 Task: Create a rule from the Agile list, Priority changed -> Complete task in the project BitBridge if Priority Cleared then Complete Task
Action: Mouse moved to (1158, 187)
Screenshot: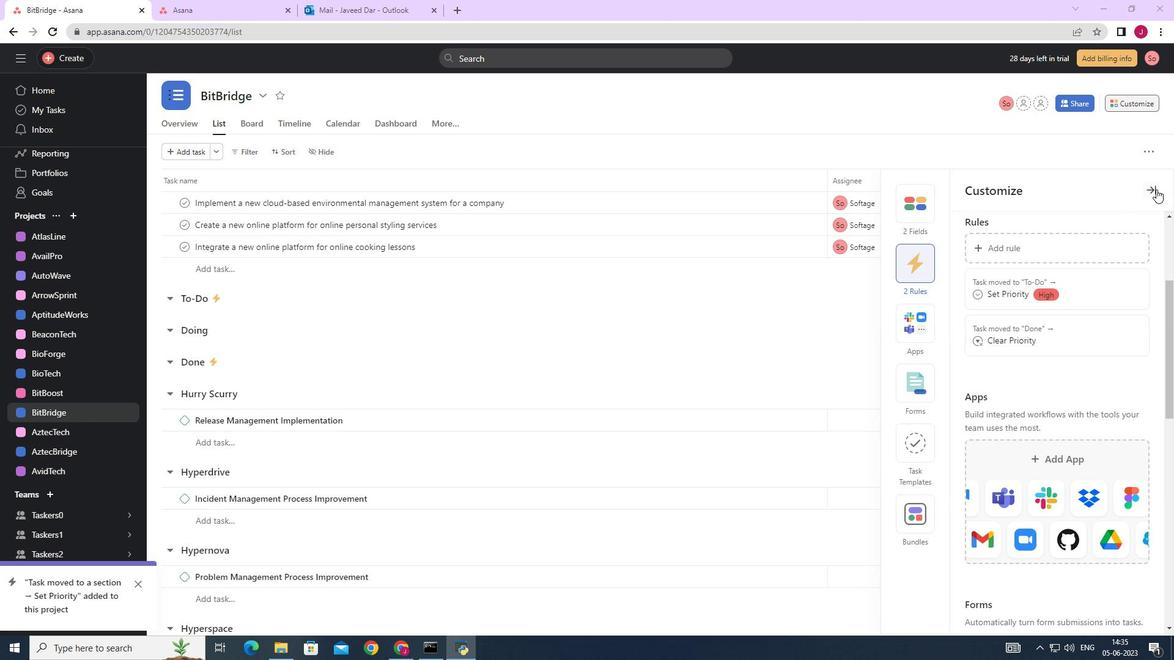 
Action: Mouse pressed left at (1158, 187)
Screenshot: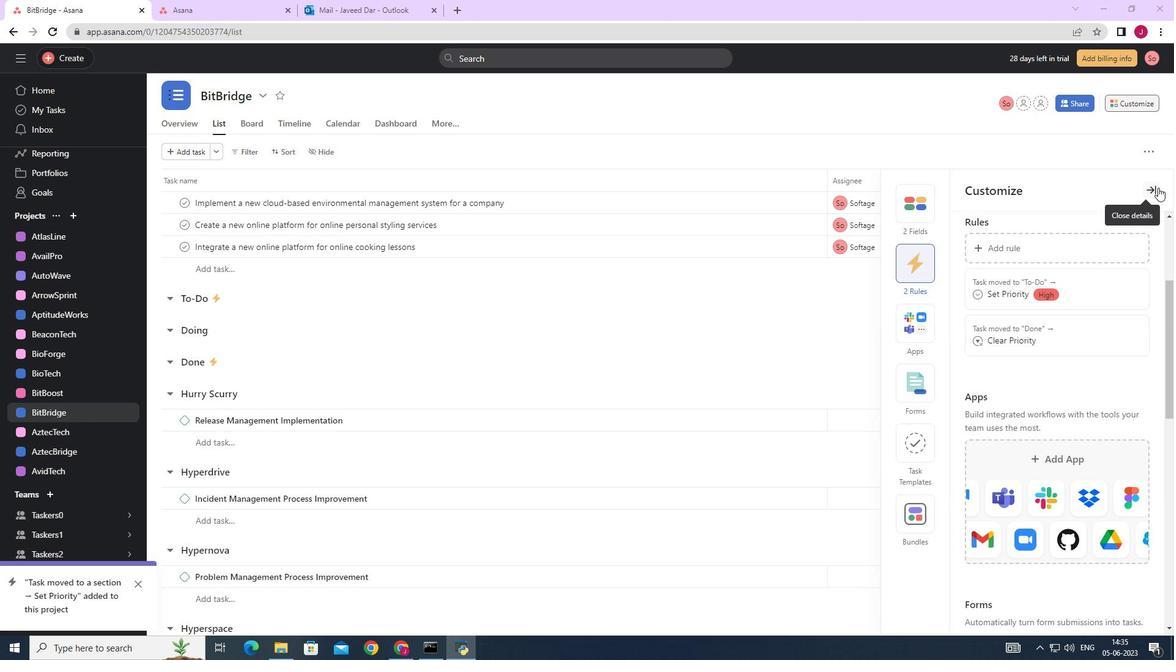 
Action: Mouse moved to (1142, 103)
Screenshot: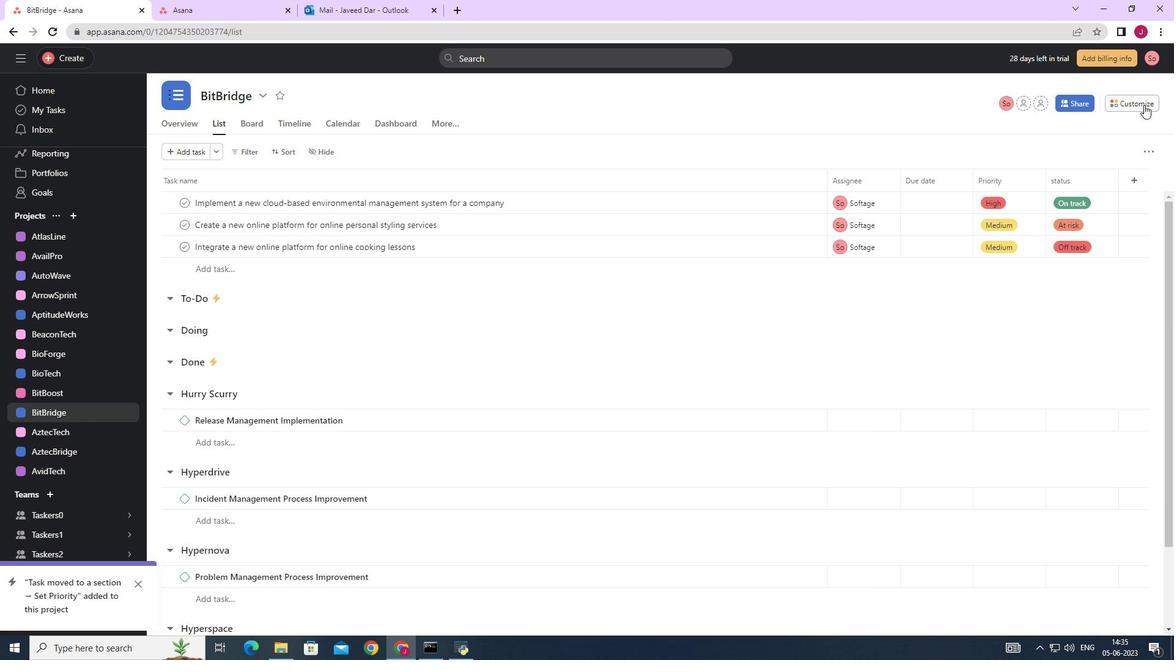 
Action: Mouse pressed left at (1142, 103)
Screenshot: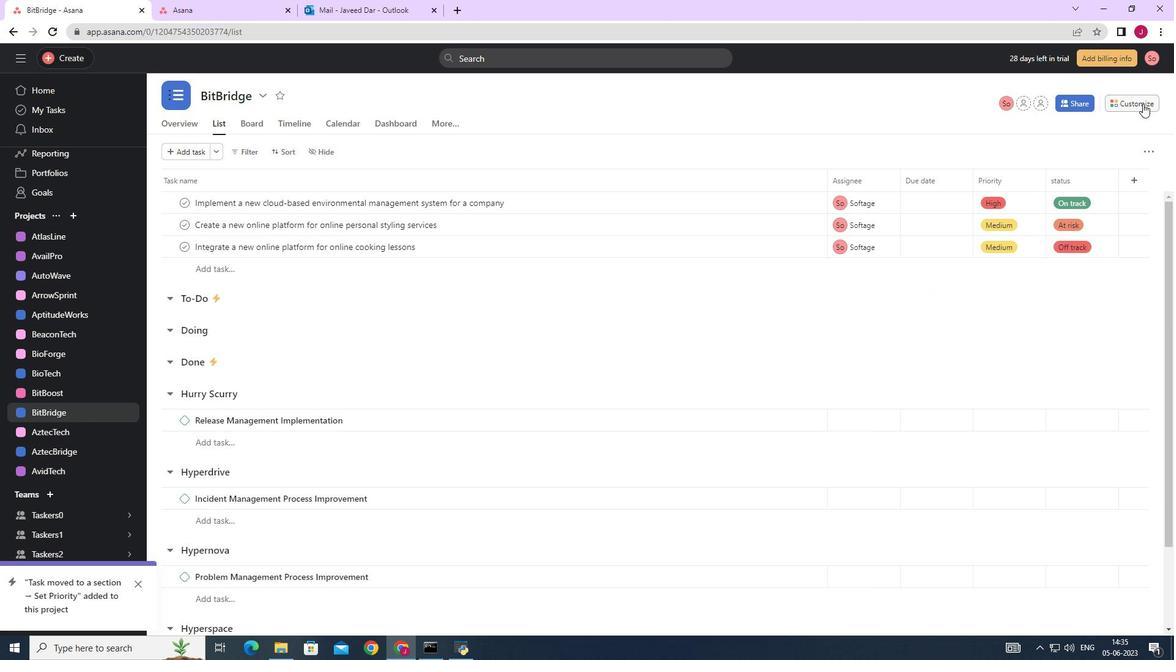 
Action: Mouse moved to (923, 257)
Screenshot: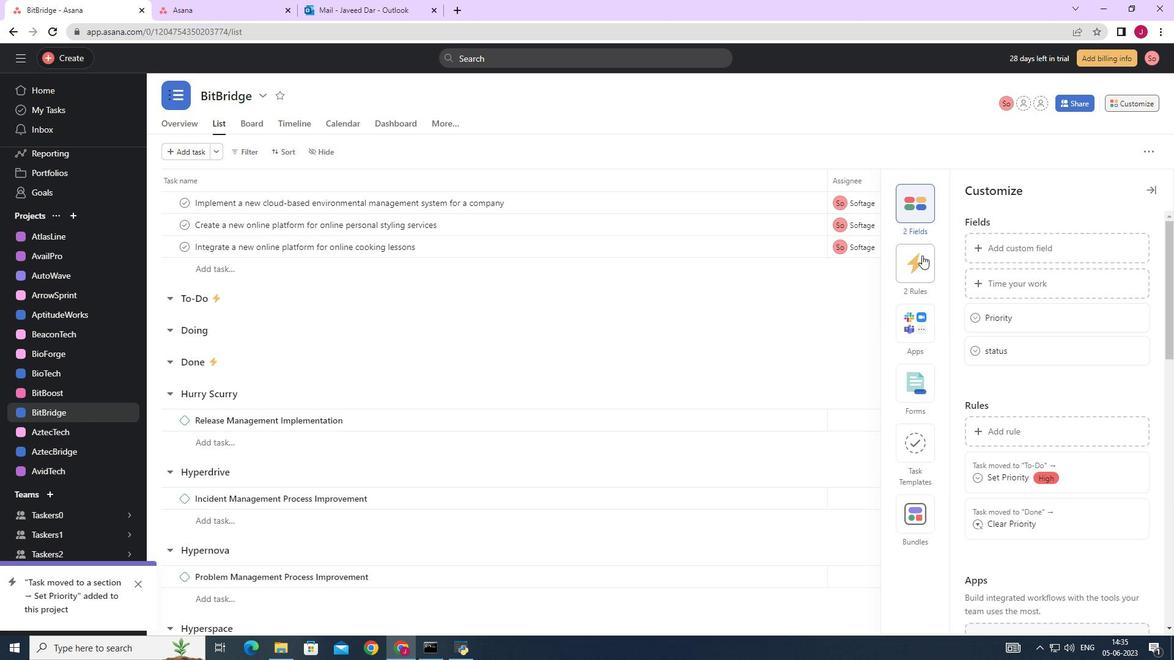 
Action: Mouse pressed left at (923, 257)
Screenshot: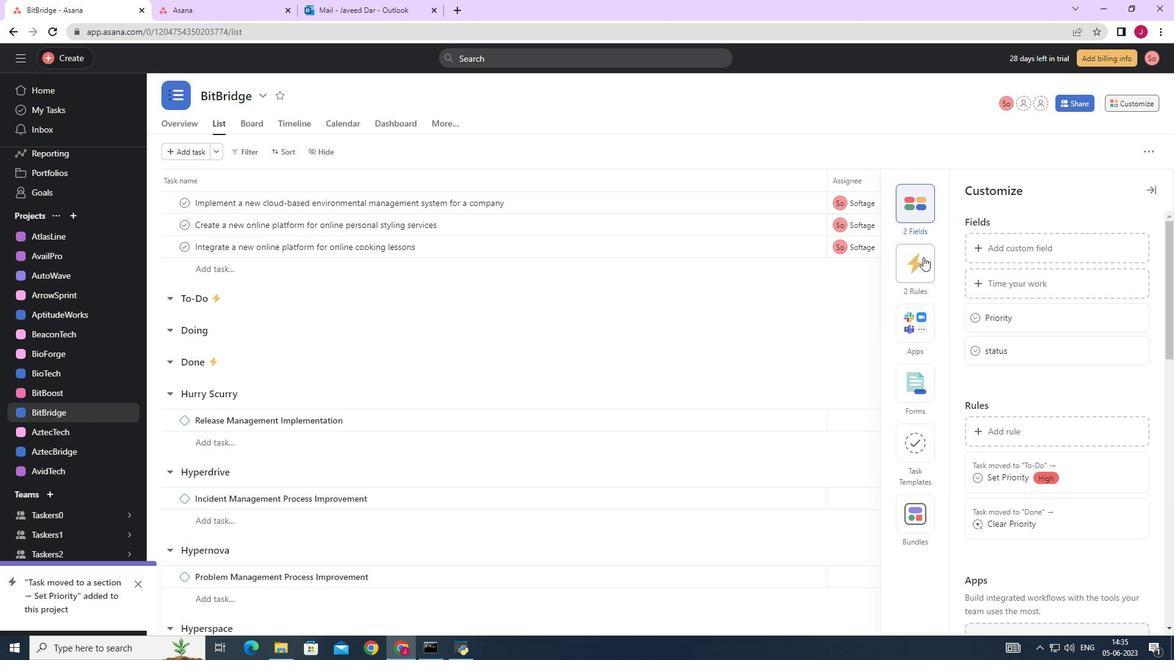 
Action: Mouse moved to (1014, 251)
Screenshot: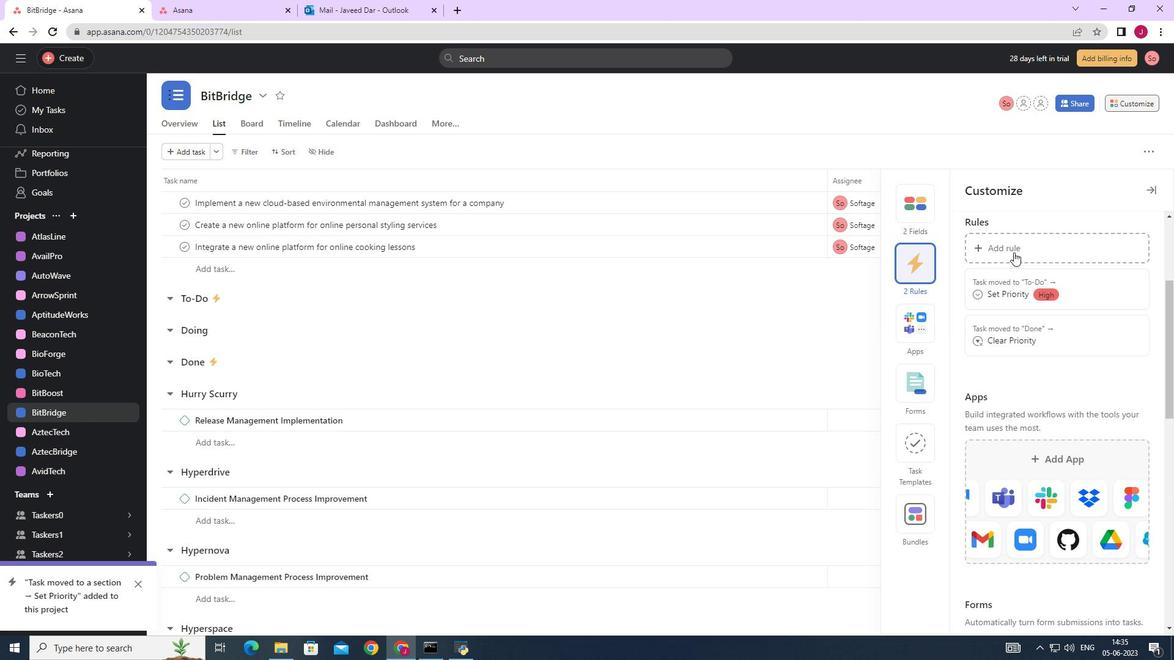 
Action: Mouse pressed left at (1014, 251)
Screenshot: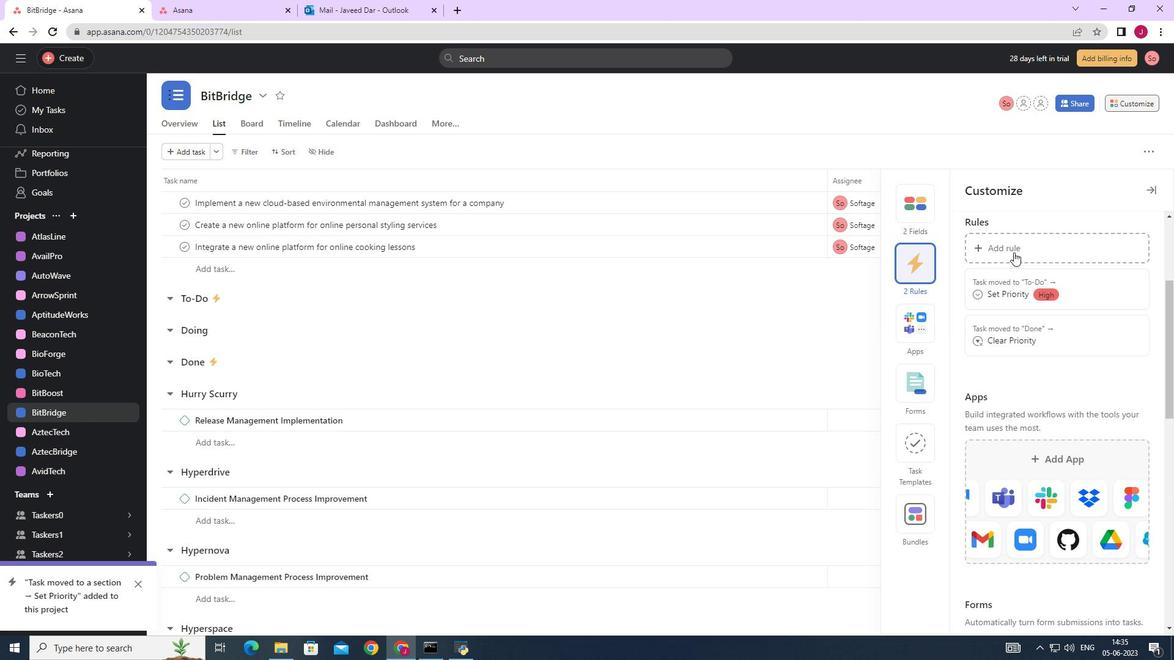
Action: Mouse moved to (253, 185)
Screenshot: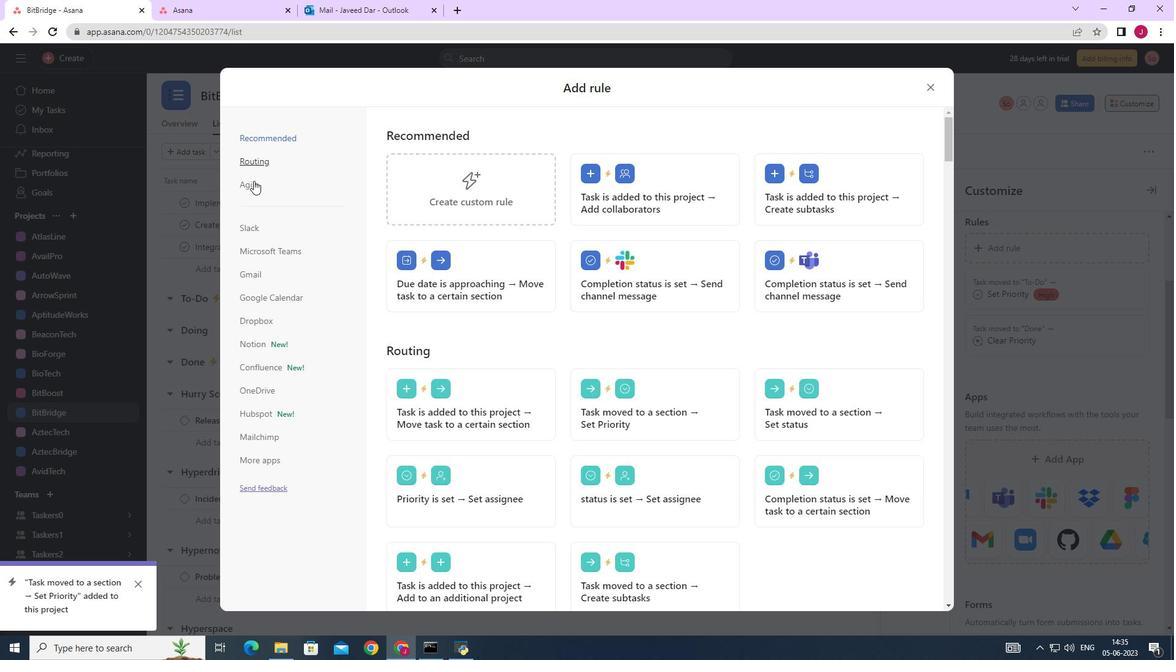 
Action: Mouse pressed left at (253, 185)
Screenshot: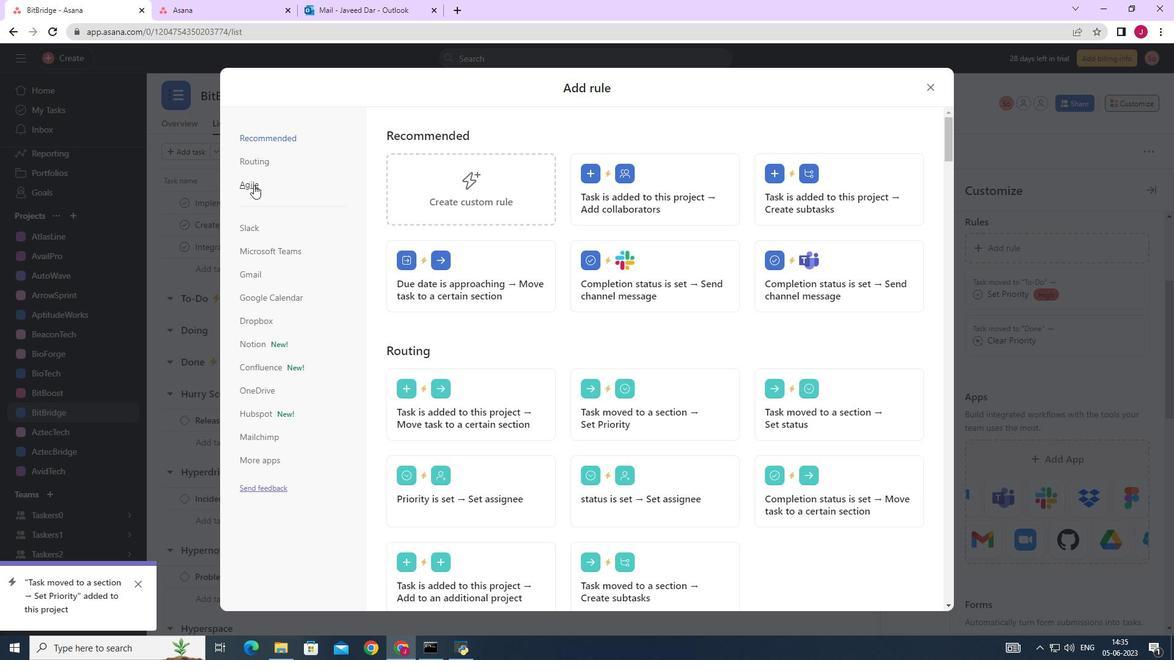 
Action: Mouse moved to (476, 170)
Screenshot: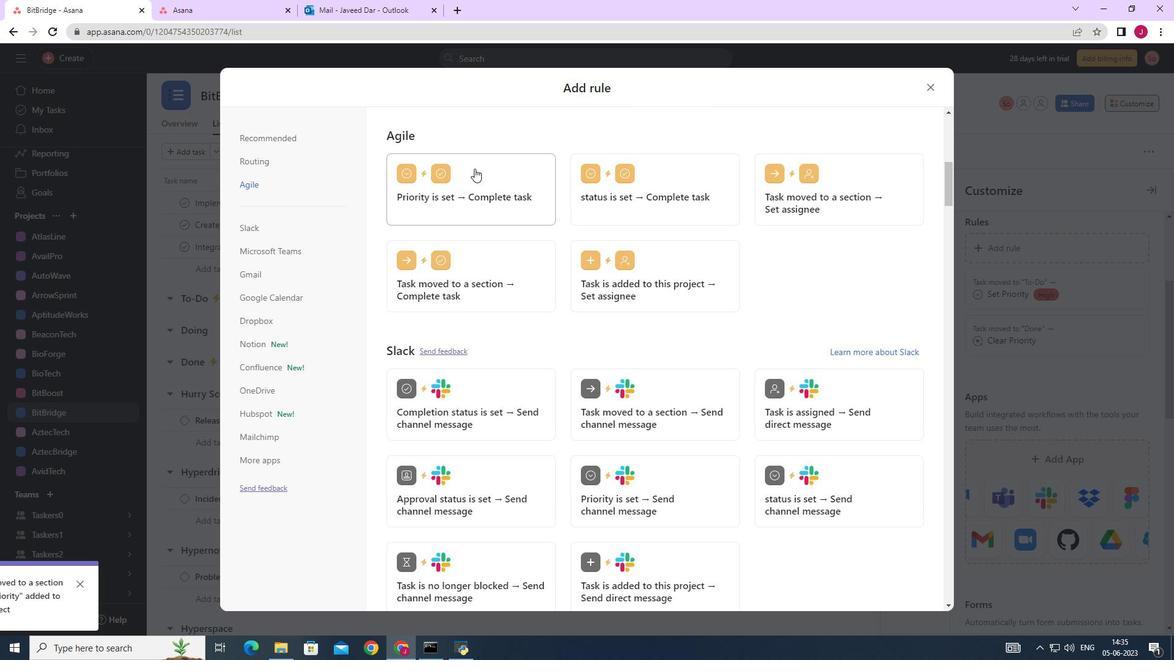 
Action: Mouse pressed left at (476, 170)
Screenshot: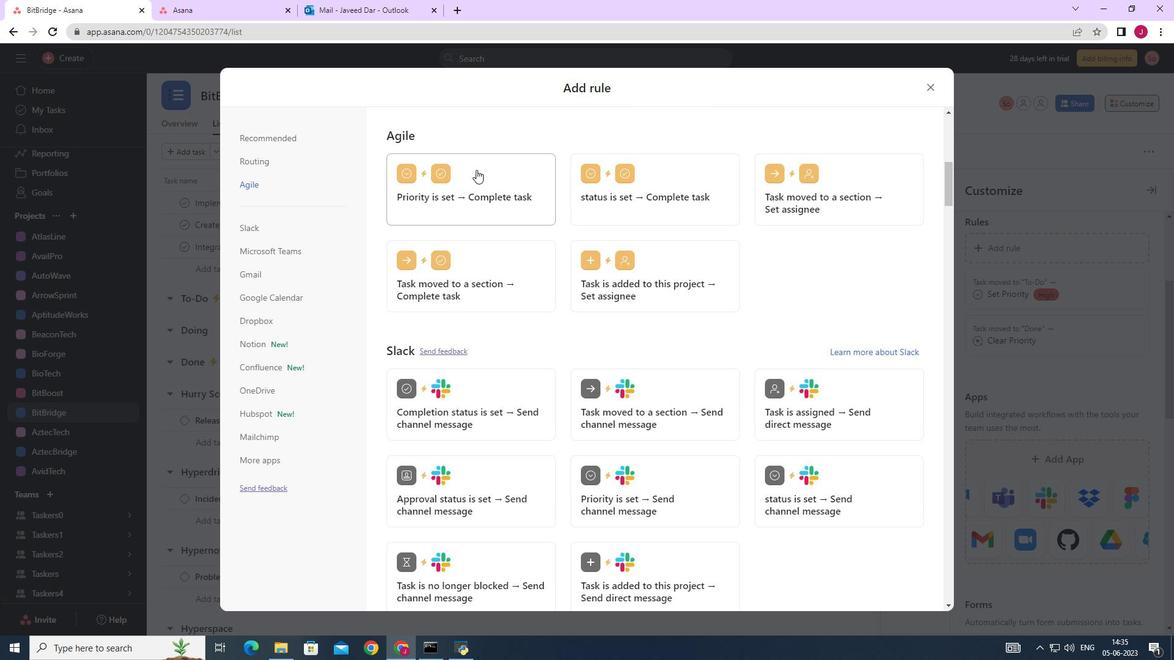 
Action: Mouse moved to (505, 307)
Screenshot: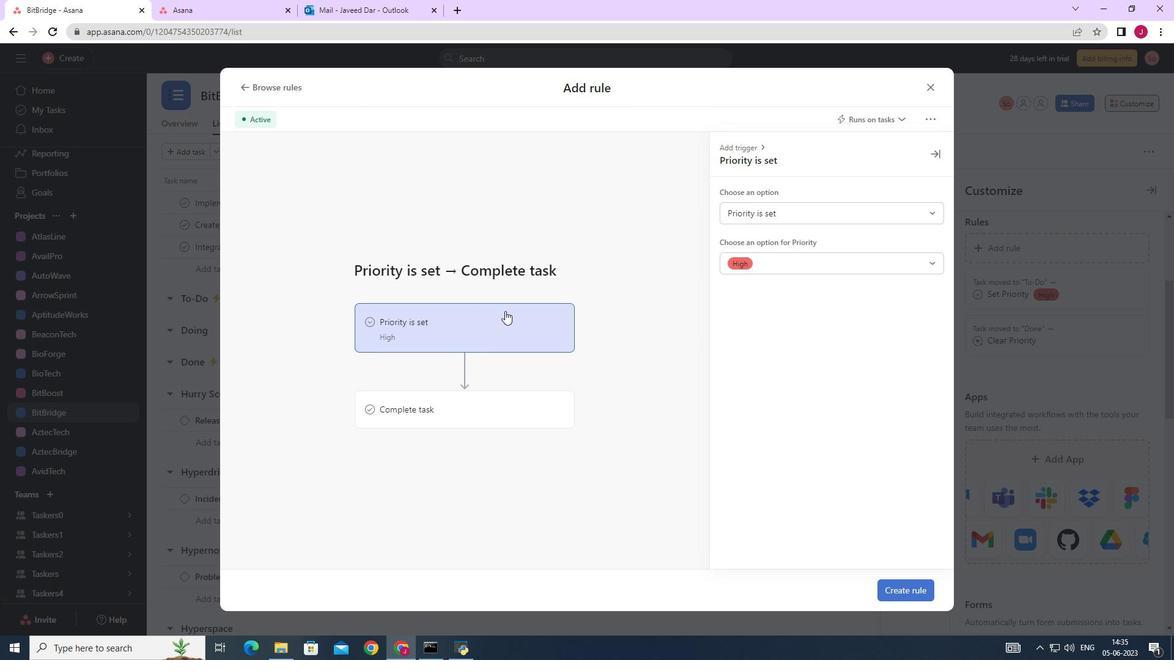 
Action: Mouse pressed left at (505, 307)
Screenshot: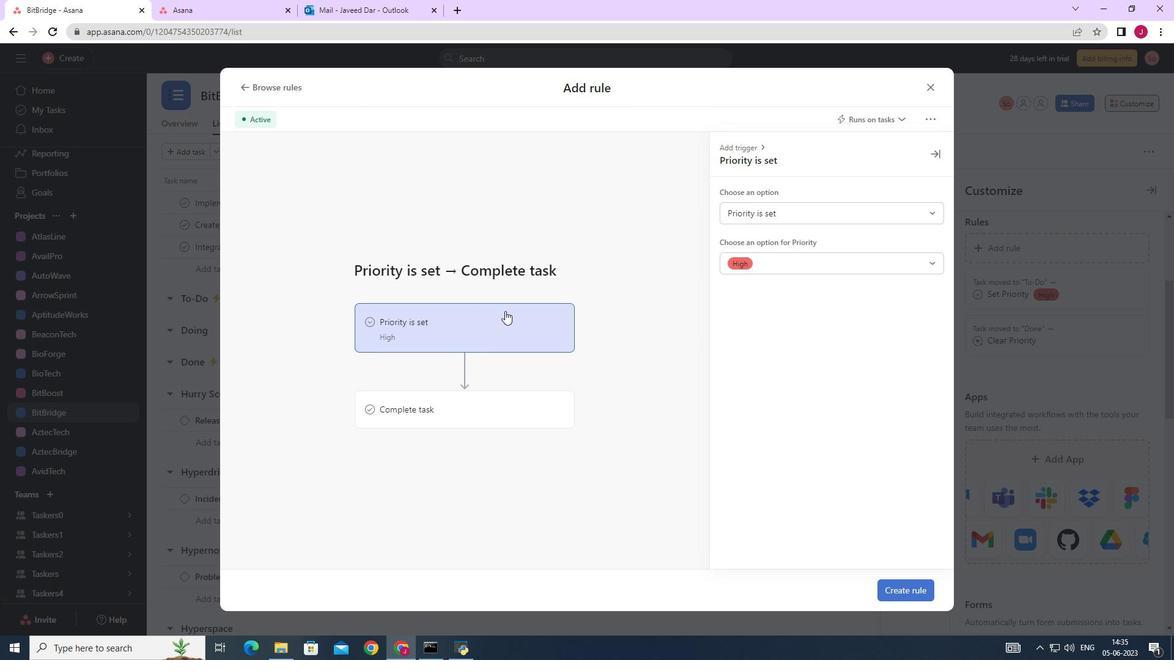 
Action: Mouse moved to (804, 214)
Screenshot: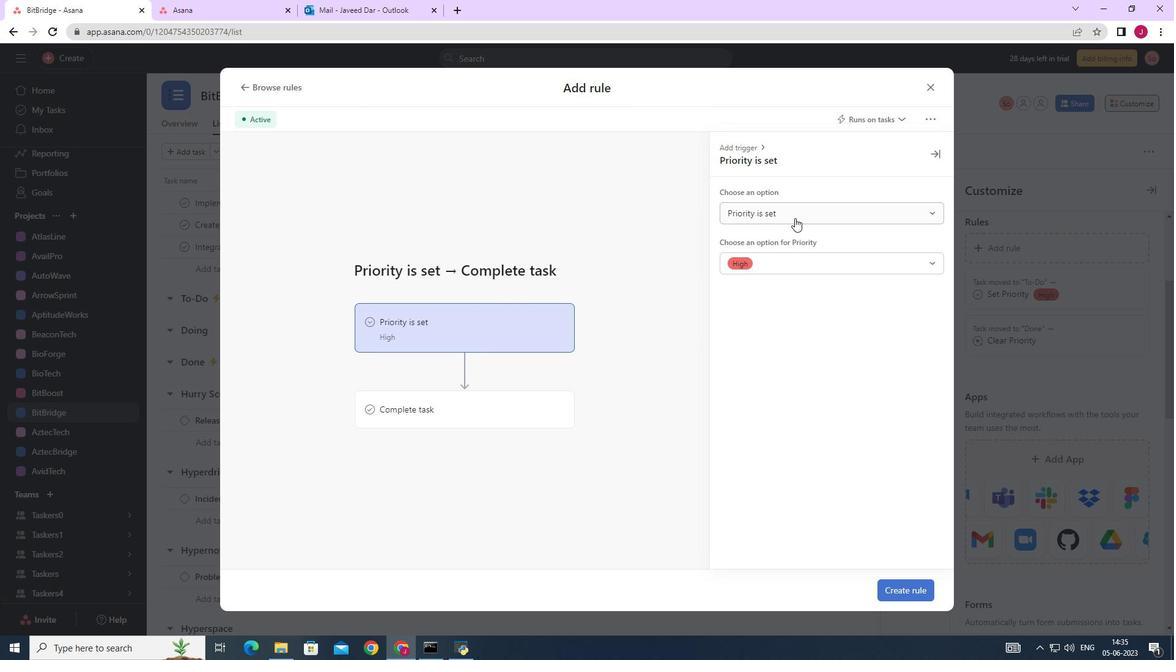 
Action: Mouse pressed left at (804, 214)
Screenshot: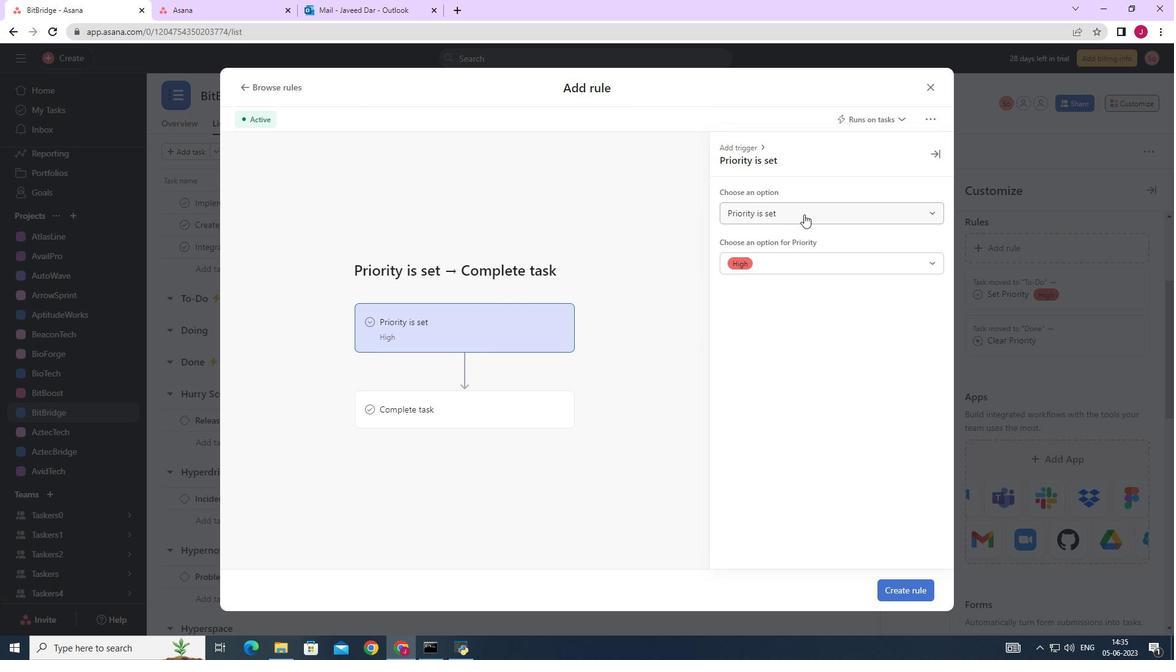 
Action: Mouse moved to (779, 286)
Screenshot: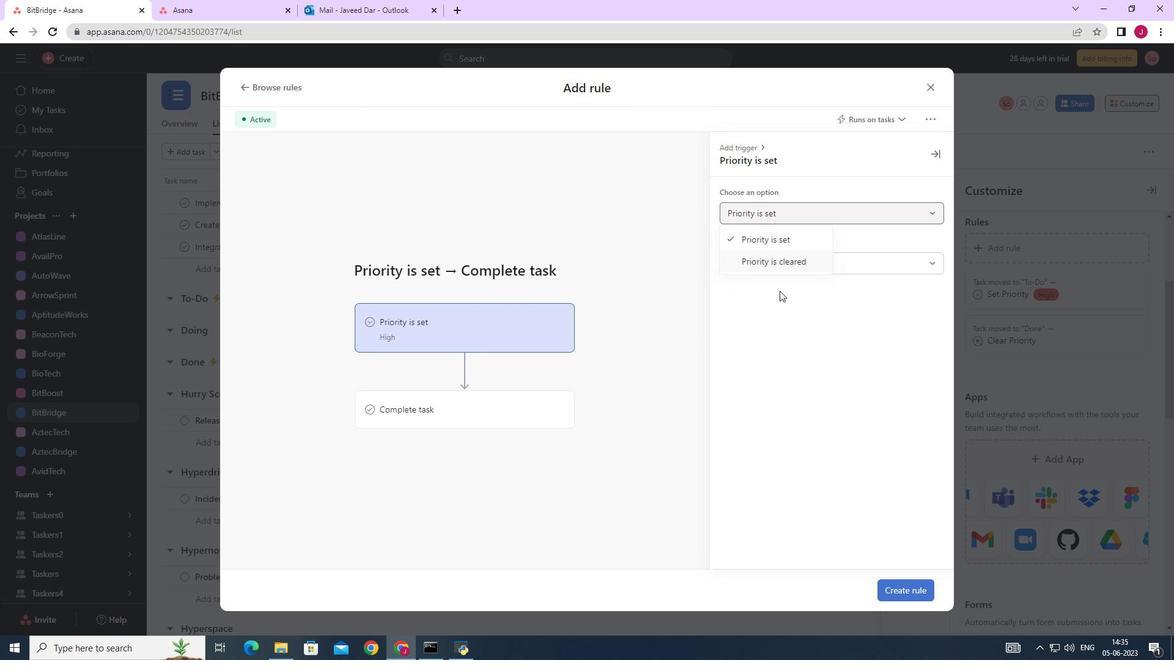 
Action: Mouse pressed left at (779, 286)
Screenshot: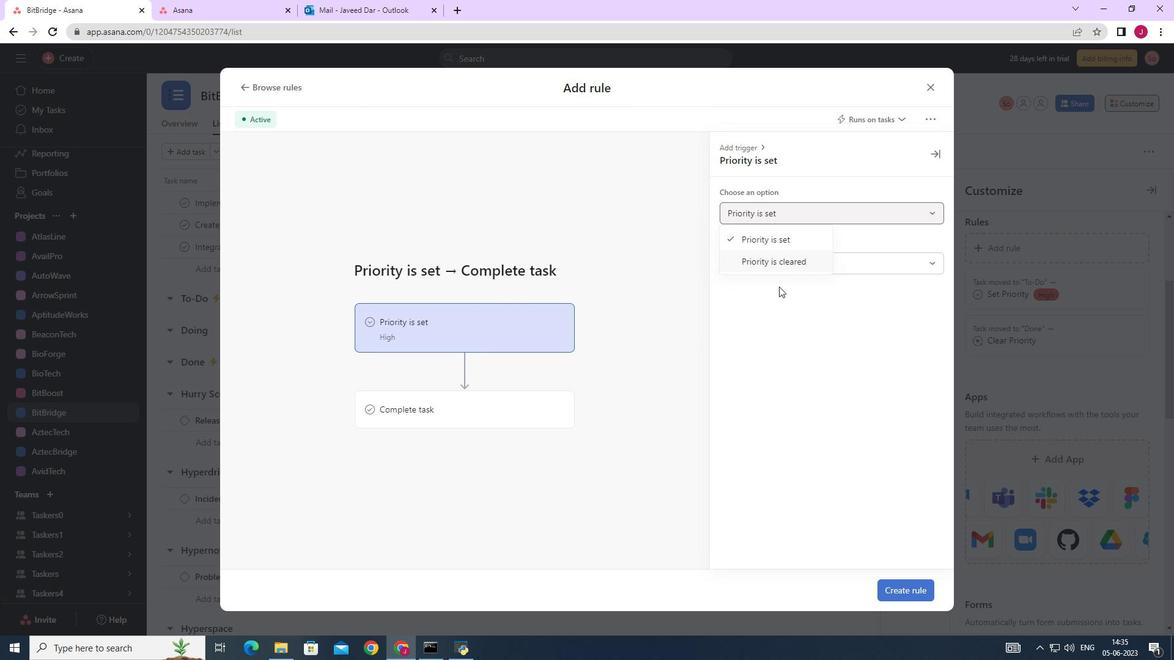 
Action: Mouse moved to (780, 209)
Screenshot: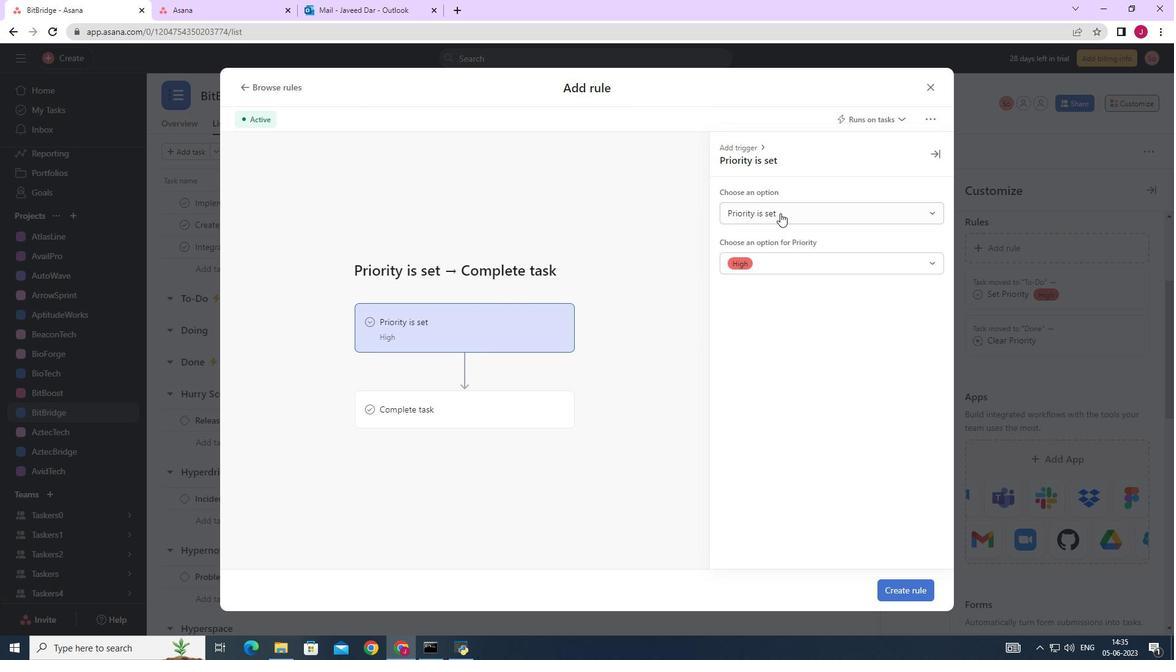 
Action: Mouse pressed left at (780, 209)
Screenshot: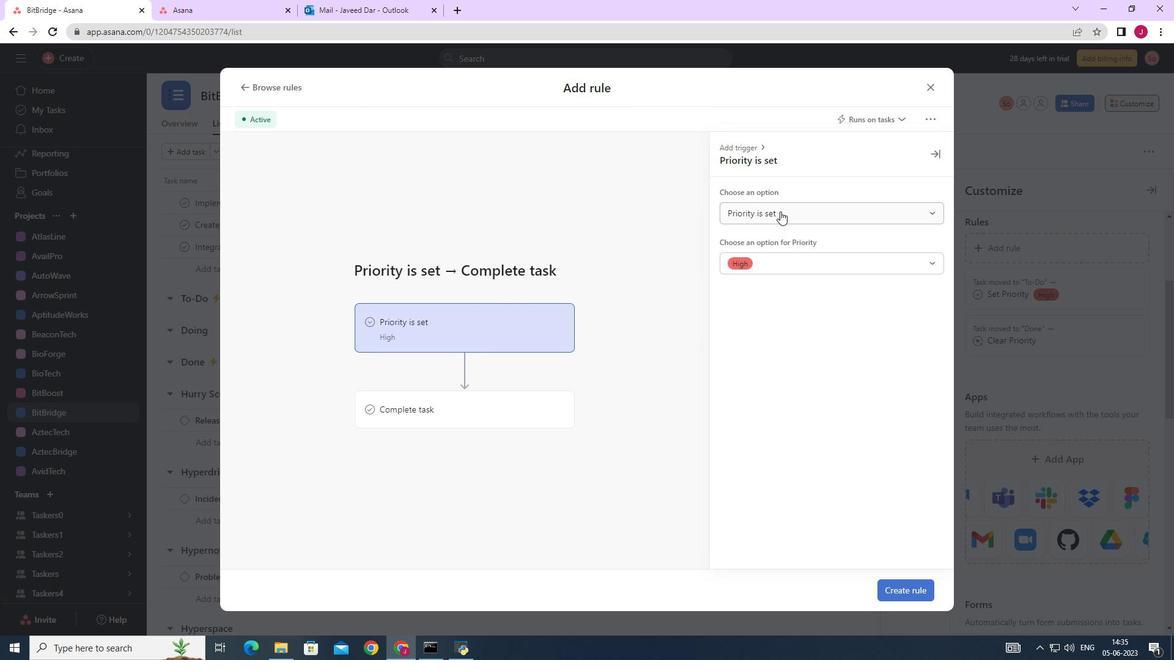 
Action: Mouse moved to (784, 263)
Screenshot: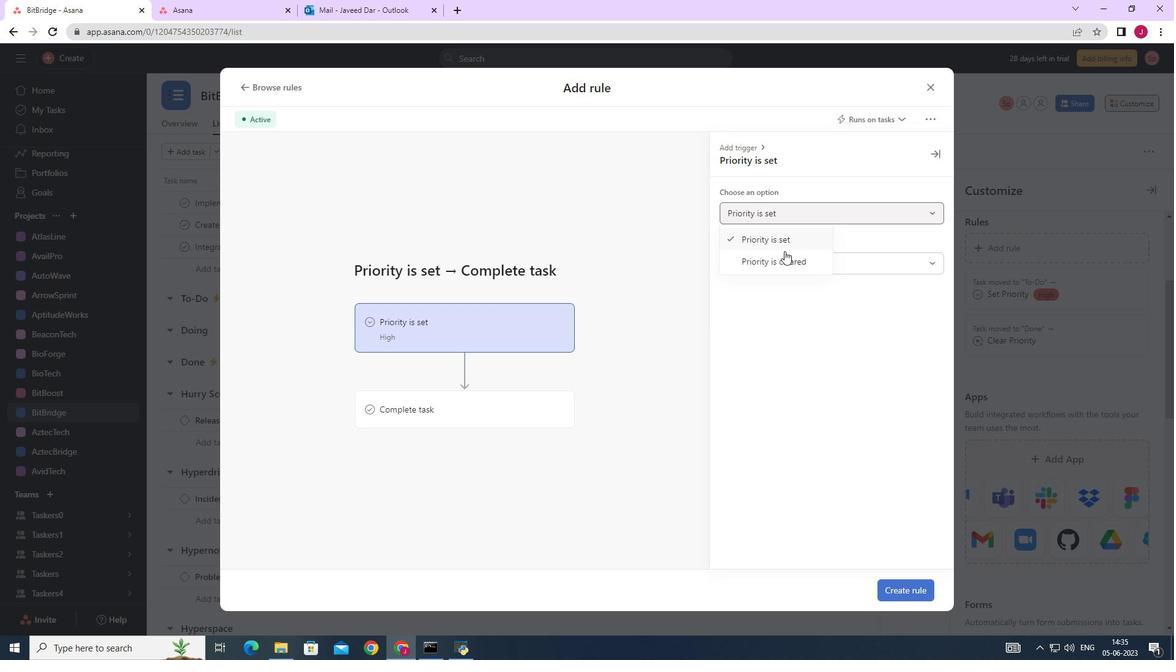 
Action: Mouse pressed left at (784, 263)
Screenshot: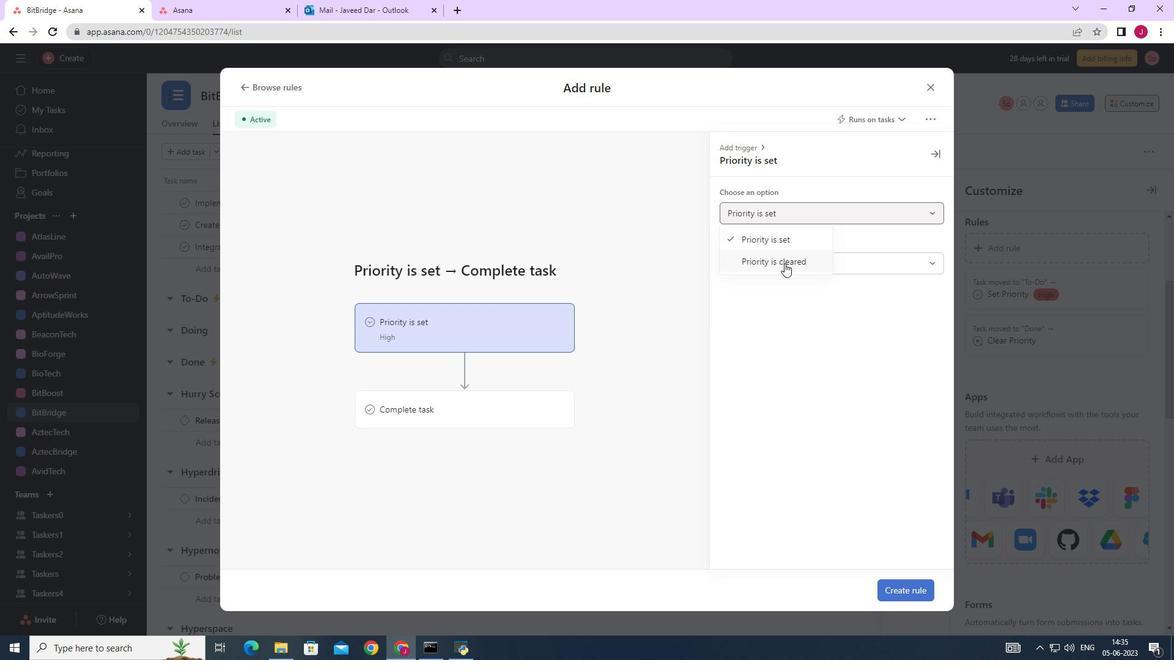 
Action: Mouse moved to (525, 392)
Screenshot: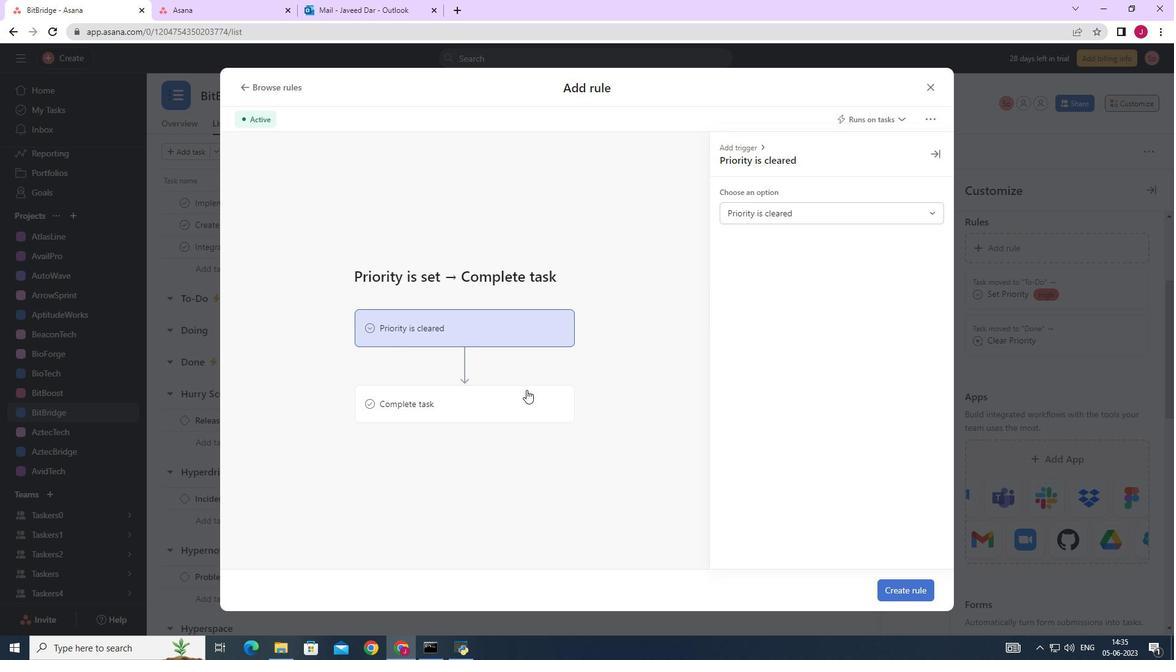 
Action: Mouse pressed left at (525, 392)
Screenshot: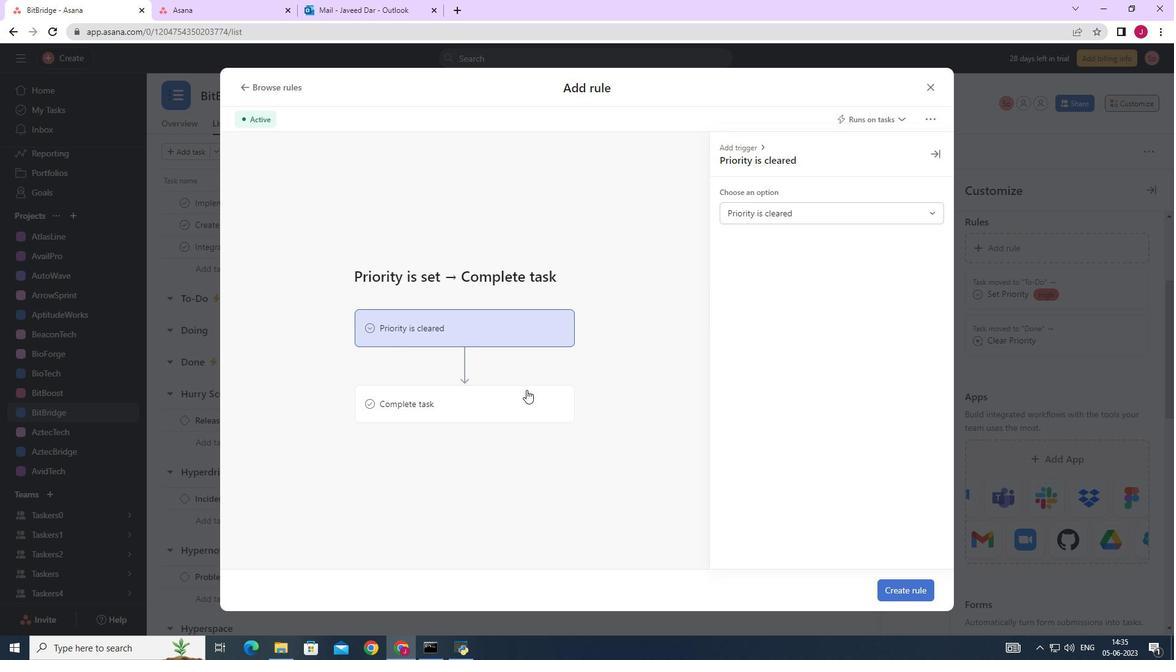 
Action: Mouse moved to (901, 590)
Screenshot: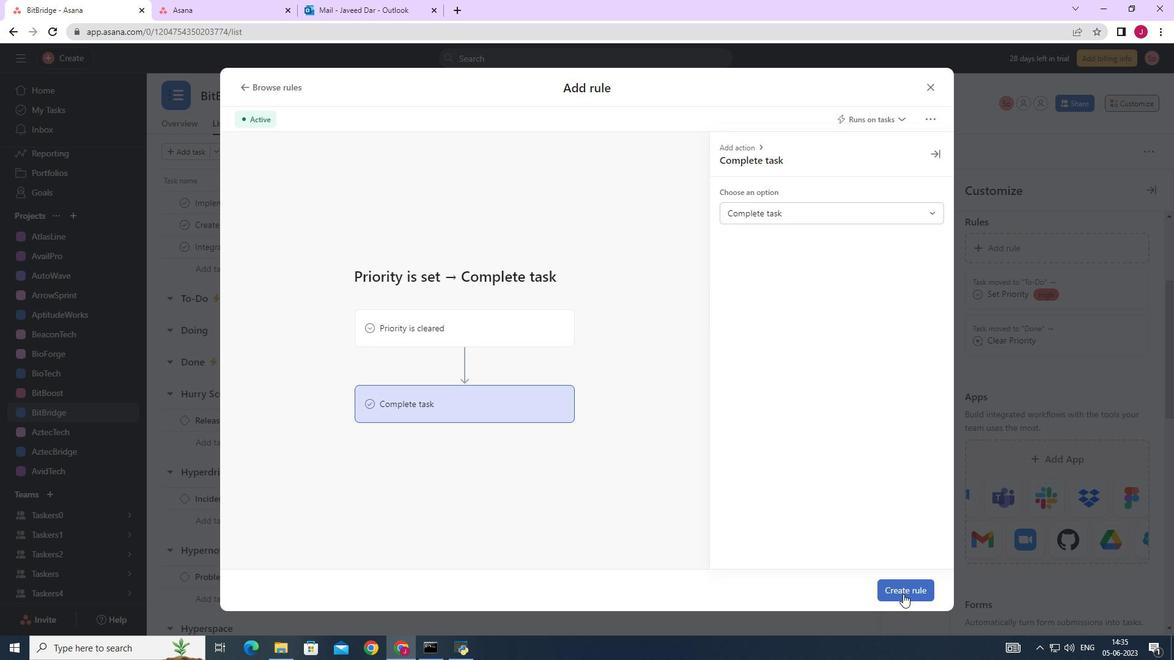 
Action: Mouse pressed left at (901, 590)
Screenshot: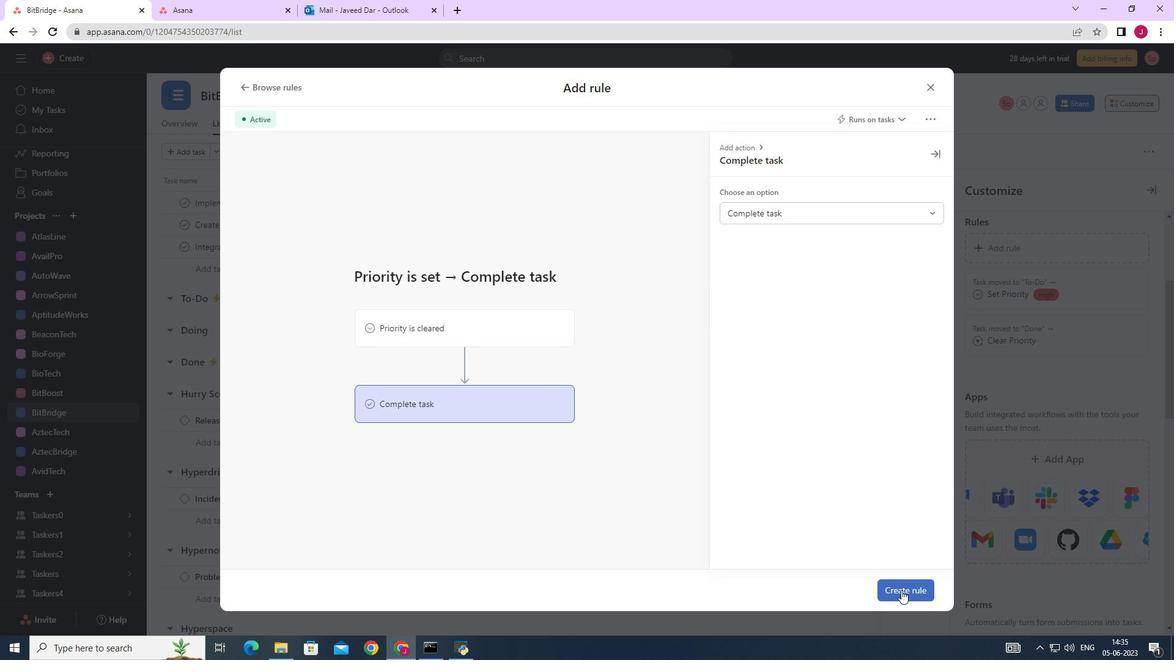 
Action: Mouse moved to (808, 436)
Screenshot: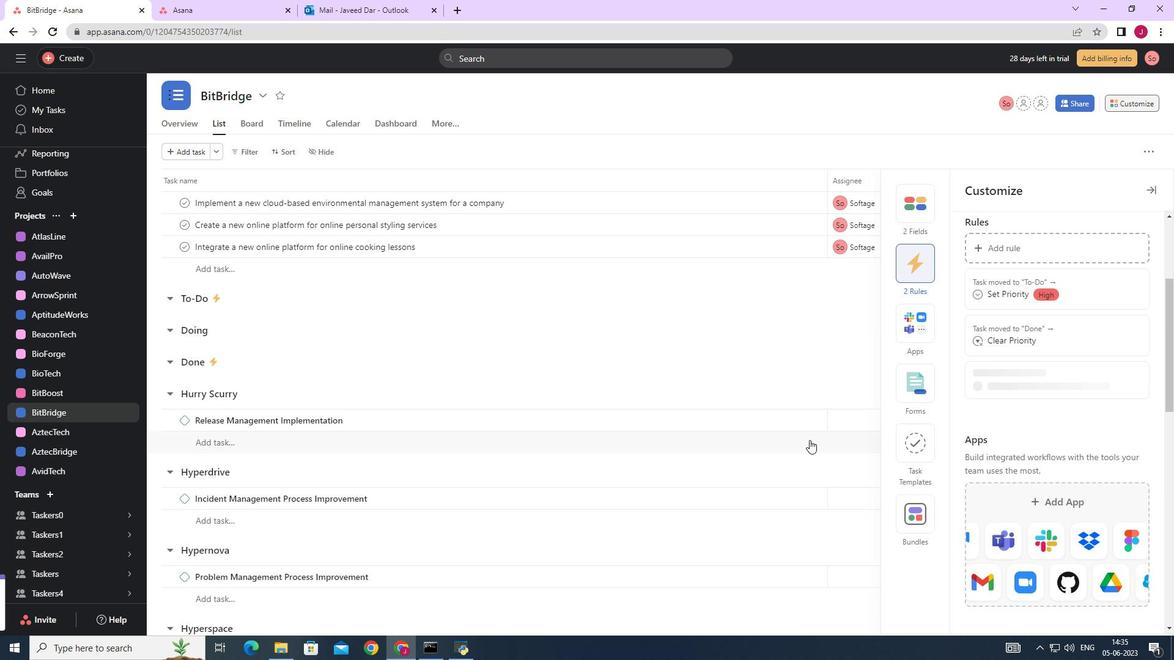 
